 Task: Create a section Epic Expedition and in the section, add a milestone Network Upgrade in the project ArcticTech
Action: Mouse scrolled (365, 386) with delta (0, 0)
Screenshot: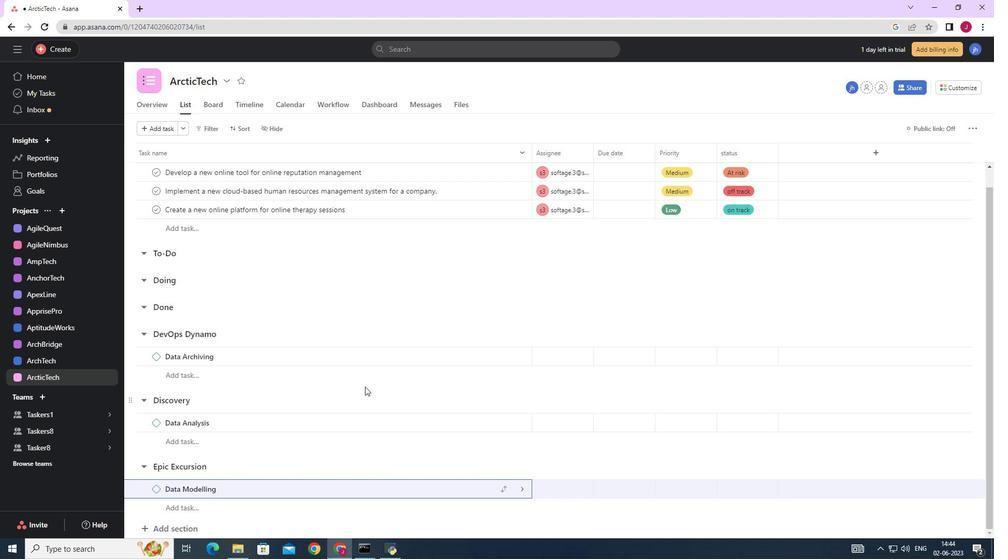 
Action: Mouse scrolled (365, 386) with delta (0, 0)
Screenshot: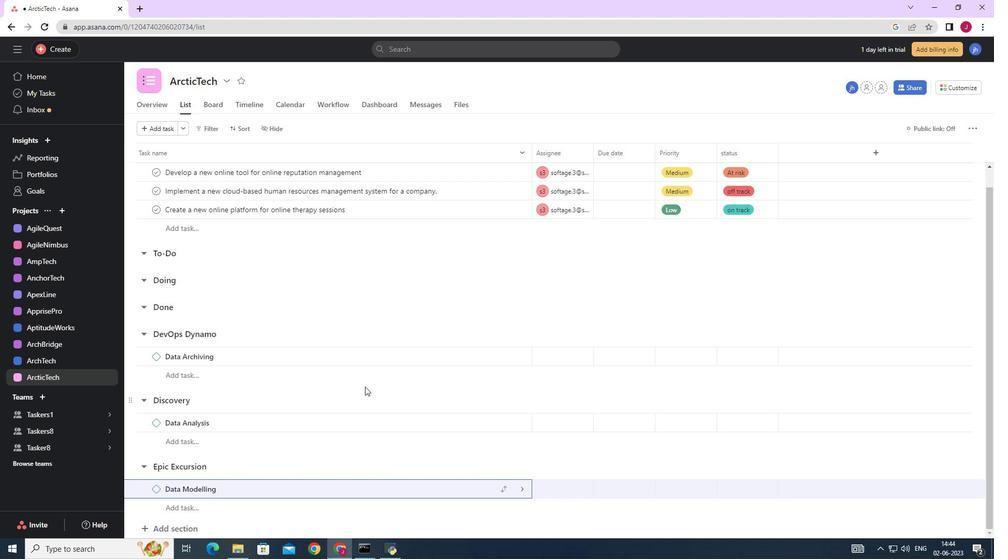 
Action: Mouse scrolled (365, 386) with delta (0, 0)
Screenshot: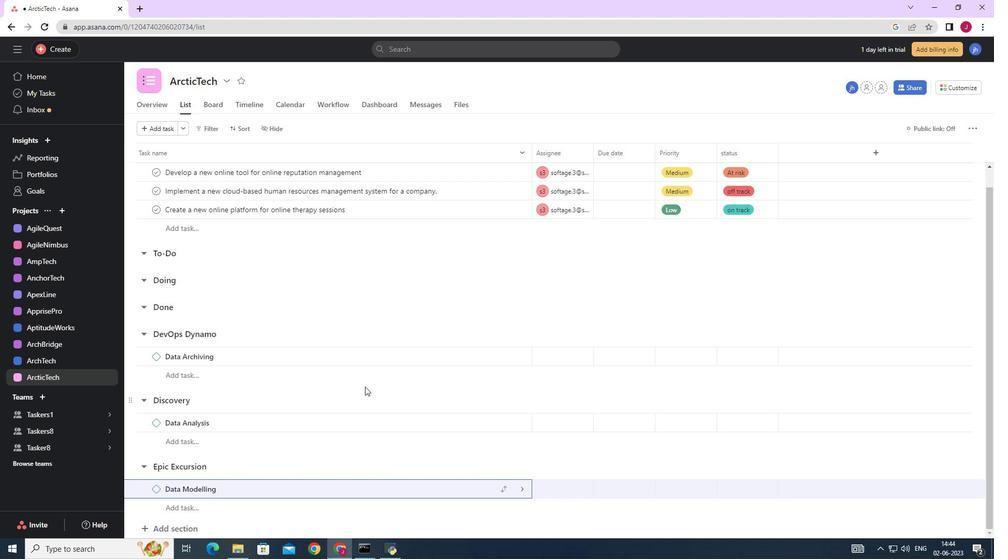 
Action: Mouse scrolled (365, 386) with delta (0, 0)
Screenshot: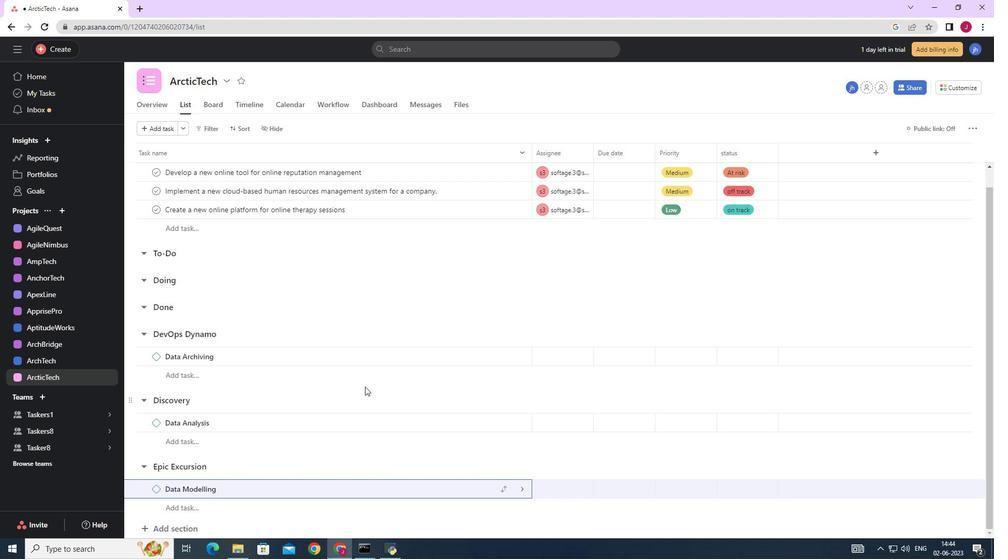 
Action: Mouse scrolled (365, 386) with delta (0, 0)
Screenshot: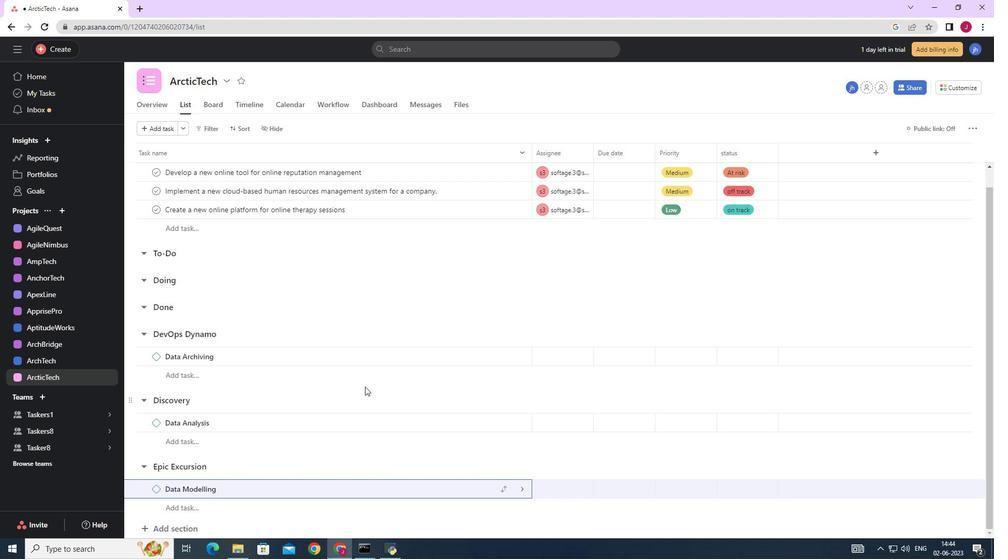 
Action: Mouse moved to (193, 463)
Screenshot: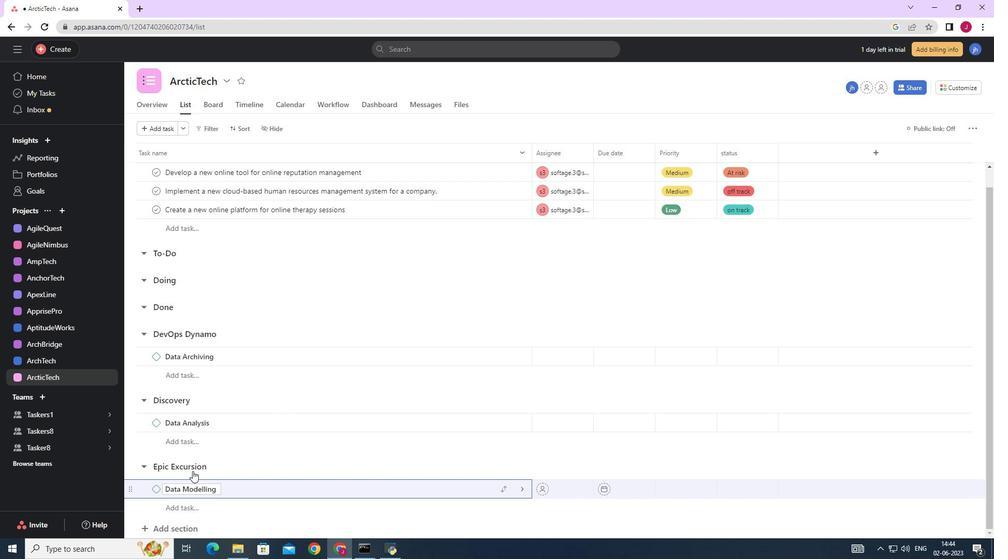 
Action: Mouse scrolled (193, 463) with delta (0, 0)
Screenshot: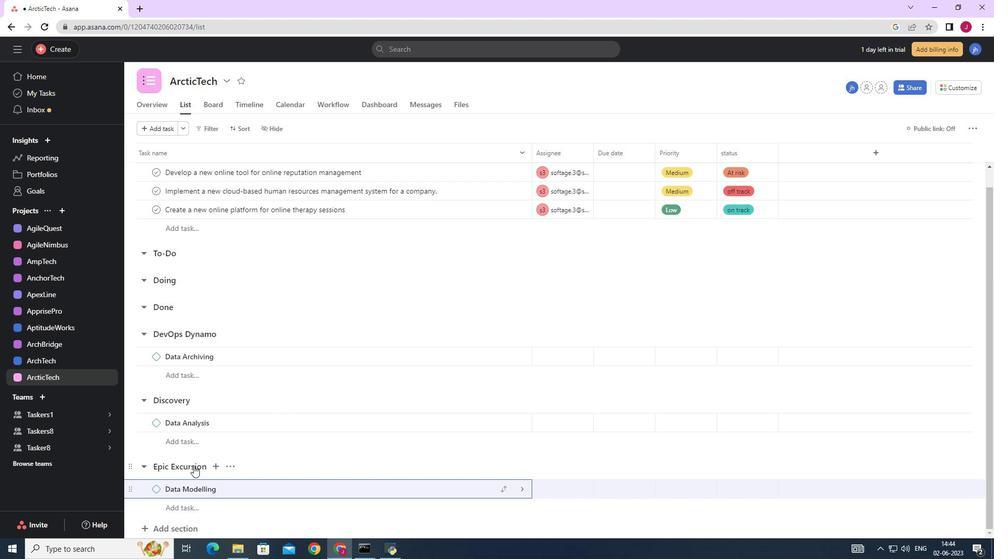 
Action: Mouse scrolled (193, 463) with delta (0, 0)
Screenshot: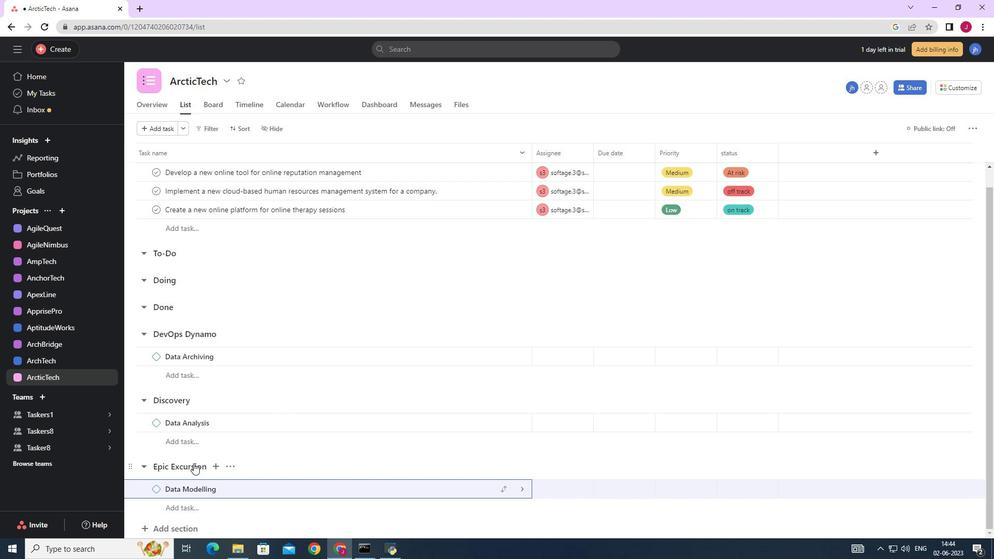 
Action: Mouse scrolled (193, 463) with delta (0, 0)
Screenshot: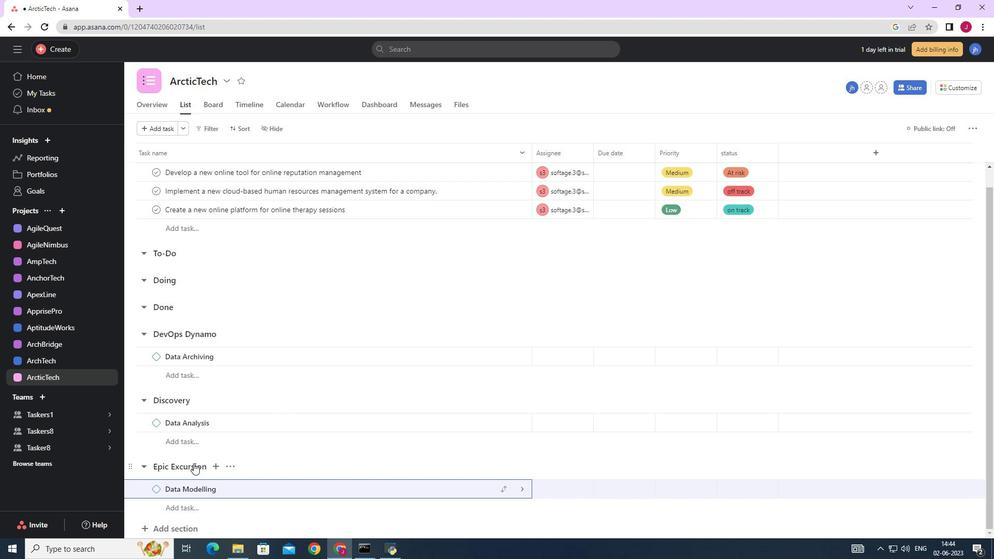 
Action: Mouse scrolled (193, 463) with delta (0, 0)
Screenshot: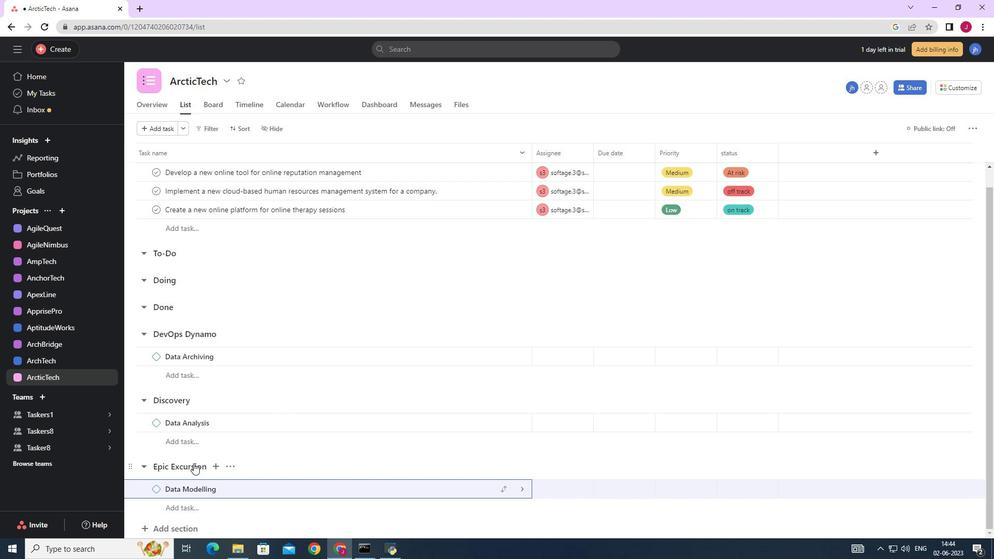 
Action: Mouse moved to (184, 527)
Screenshot: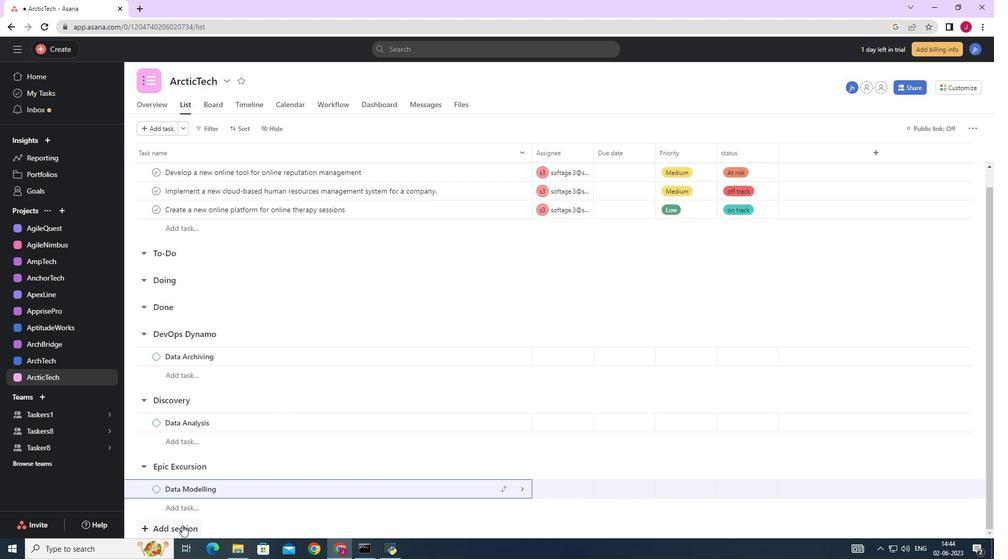 
Action: Mouse pressed left at (184, 527)
Screenshot: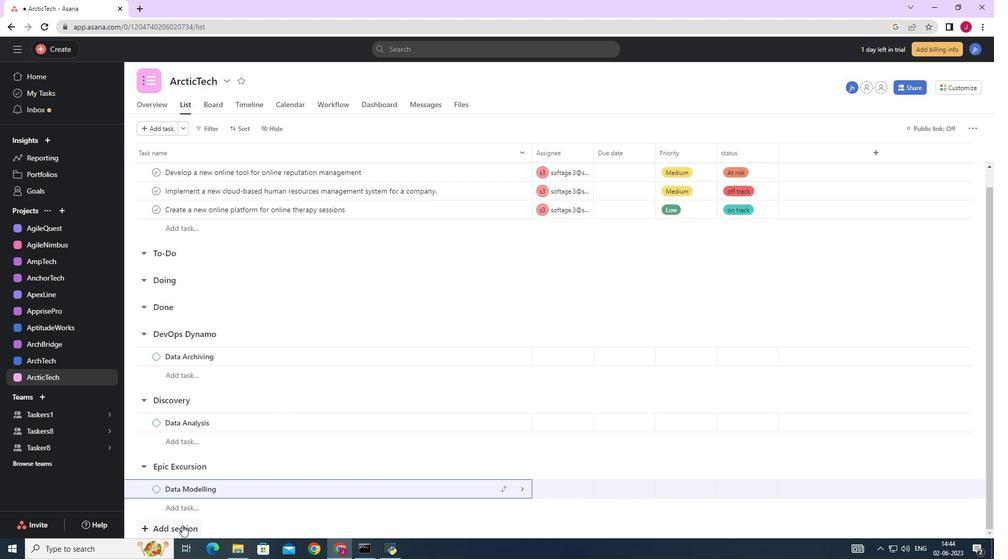 
Action: Mouse moved to (182, 507)
Screenshot: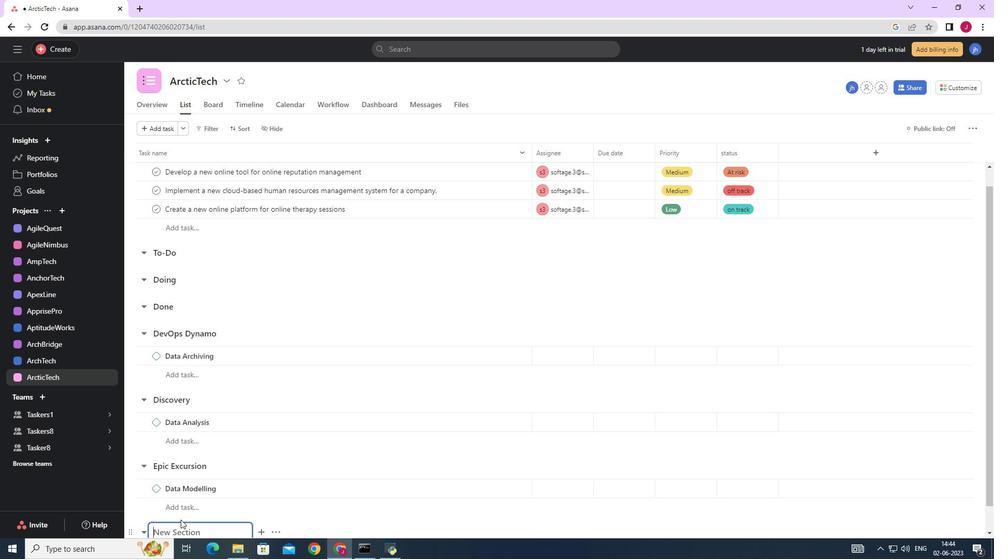 
Action: Mouse scrolled (182, 506) with delta (0, 0)
Screenshot: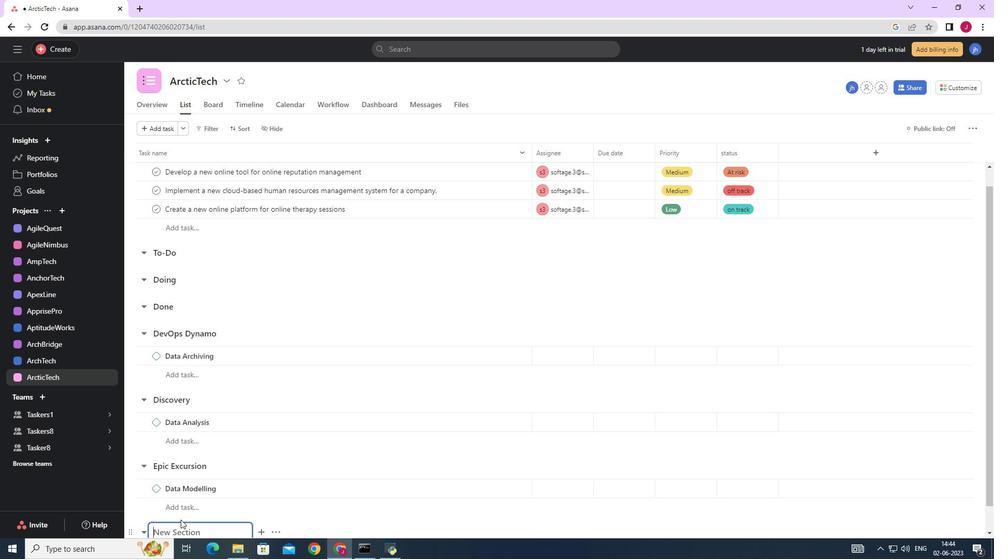 
Action: Mouse scrolled (182, 506) with delta (0, 0)
Screenshot: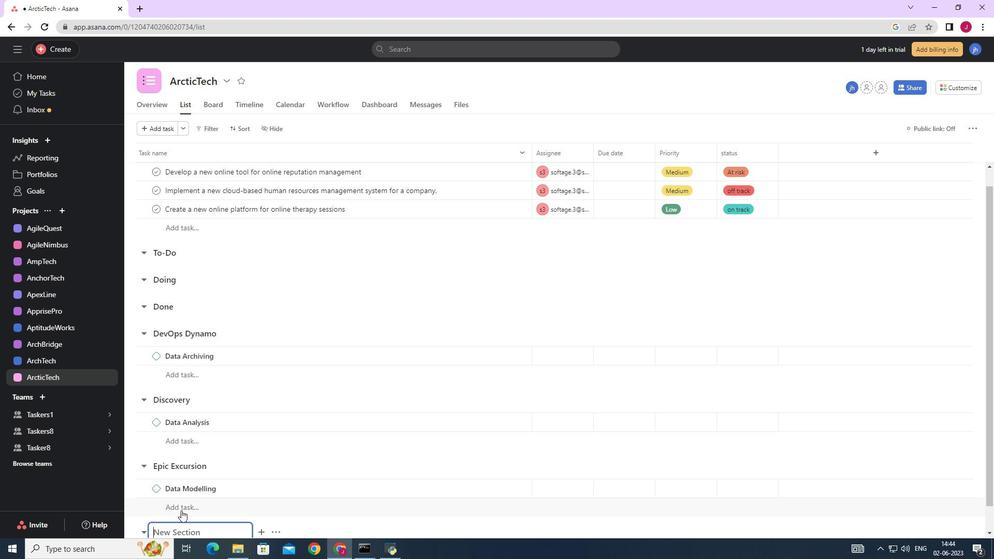 
Action: Mouse scrolled (182, 506) with delta (0, 0)
Screenshot: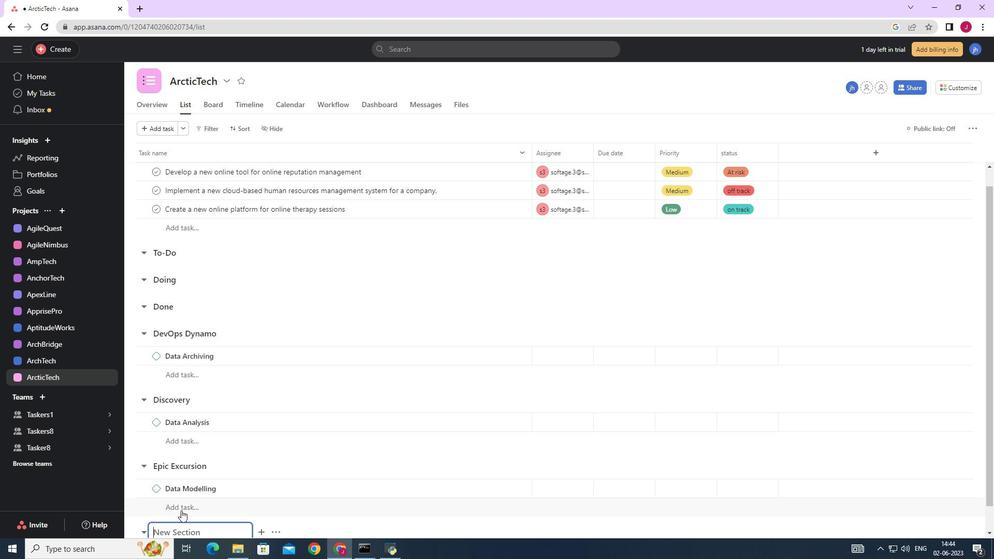 
Action: Mouse scrolled (182, 506) with delta (0, 0)
Screenshot: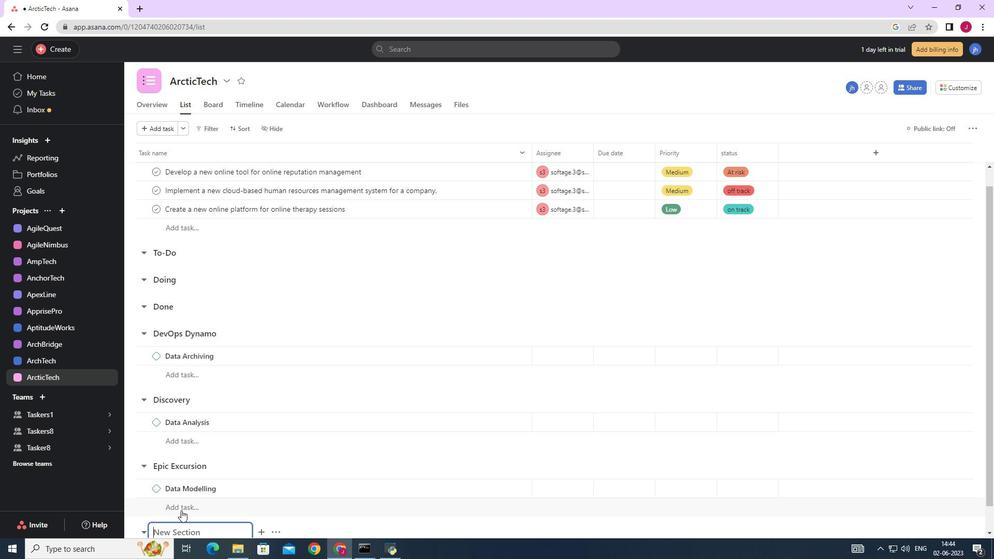 
Action: Mouse scrolled (182, 506) with delta (0, 0)
Screenshot: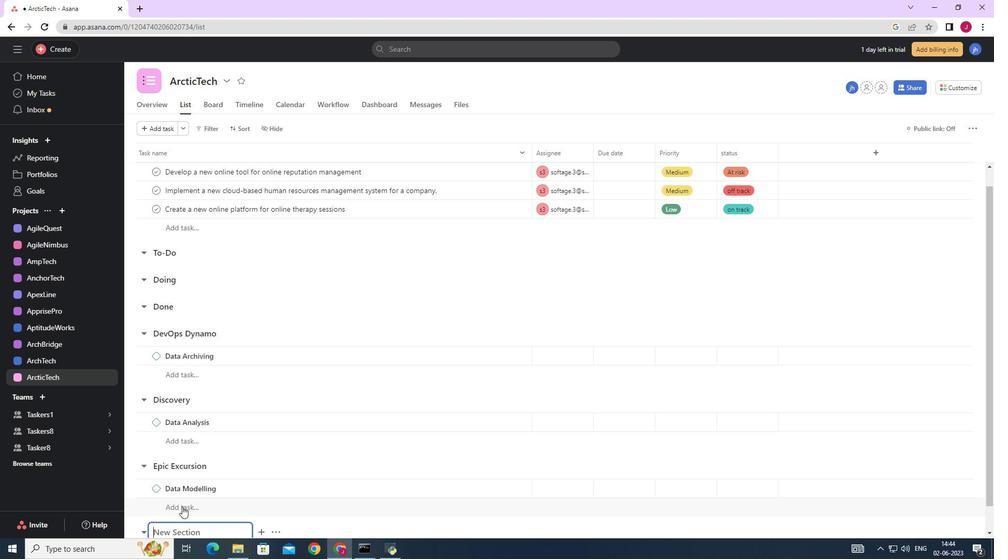 
Action: Mouse moved to (182, 503)
Screenshot: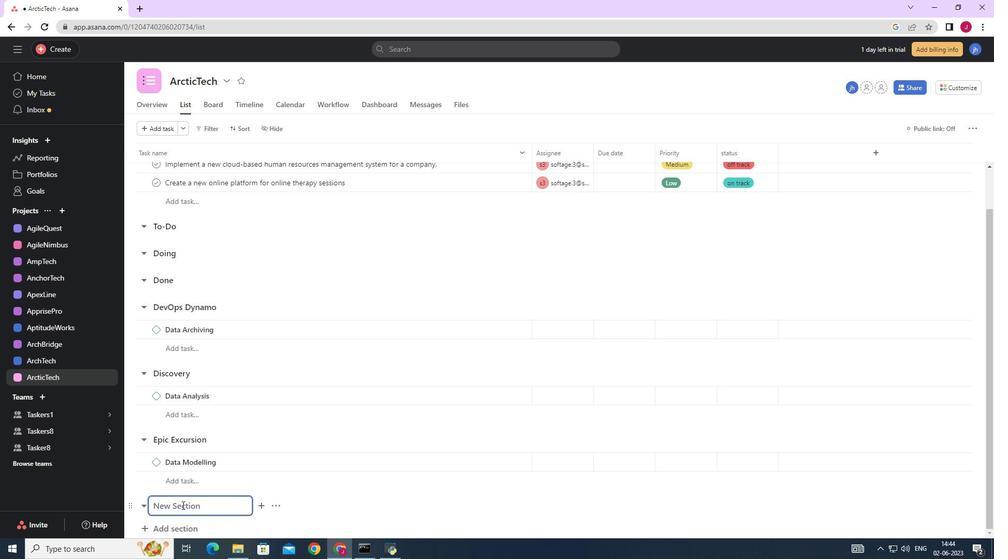 
Action: Mouse pressed left at (182, 503)
Screenshot: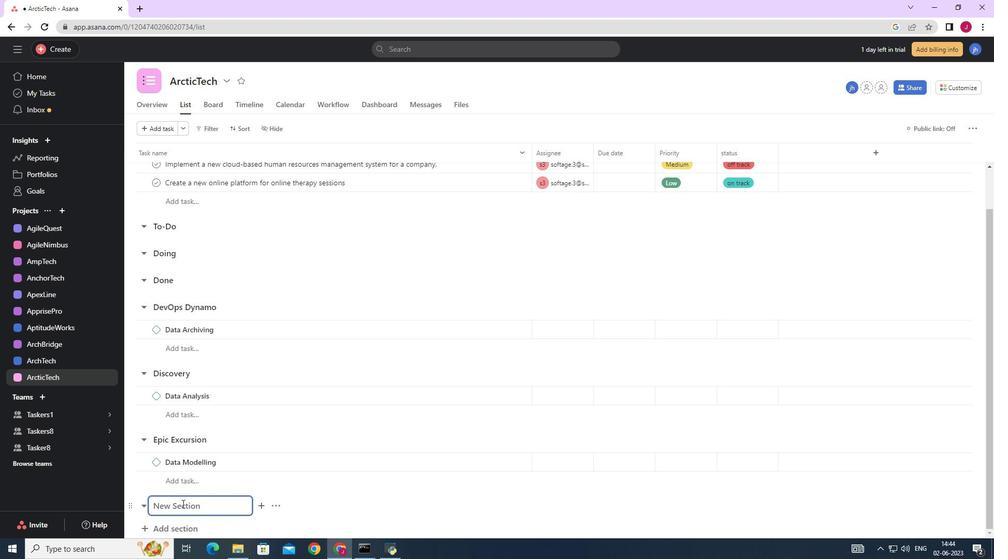 
Action: Key pressed <Key.caps_lock>E<Key.caps_lock>pic<Key.space><Key.caps_lock>E<Key.caps_lock>xpedition<Key.enter><Key.caps_lock>N<Key.caps_lock>etwork<Key.space><Key.caps_lock>U<Key.caps_lock>pgrade<Key.space>
Screenshot: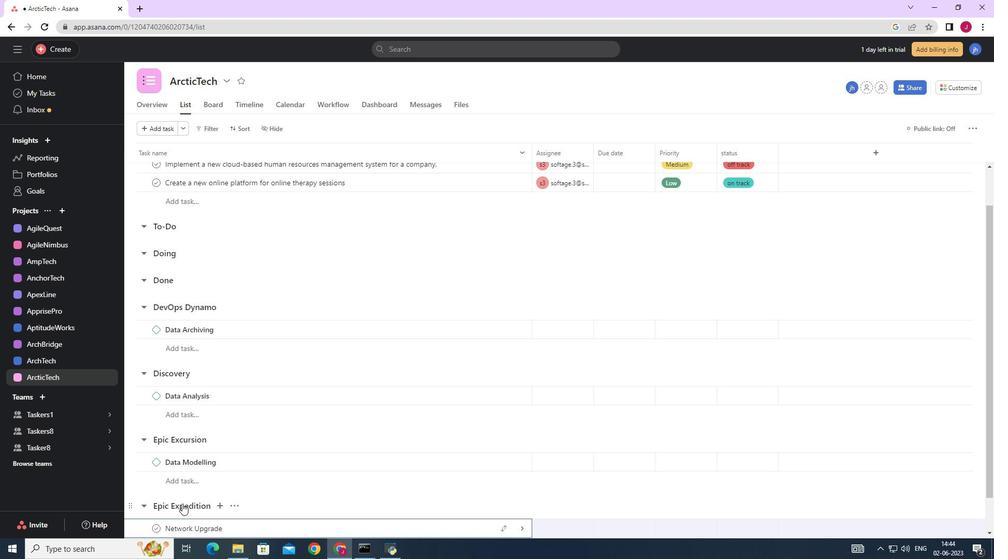 
Action: Mouse moved to (522, 528)
Screenshot: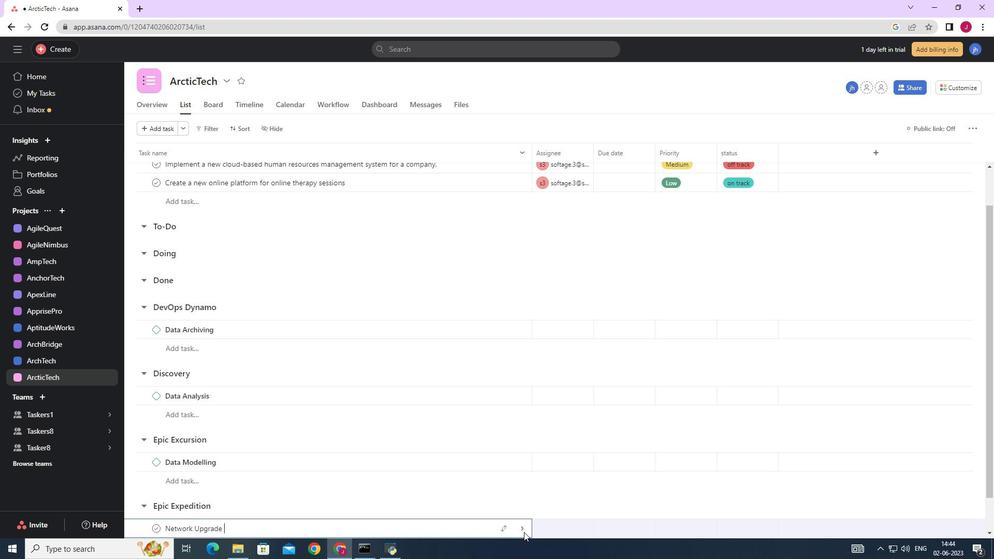 
Action: Mouse pressed left at (522, 528)
Screenshot: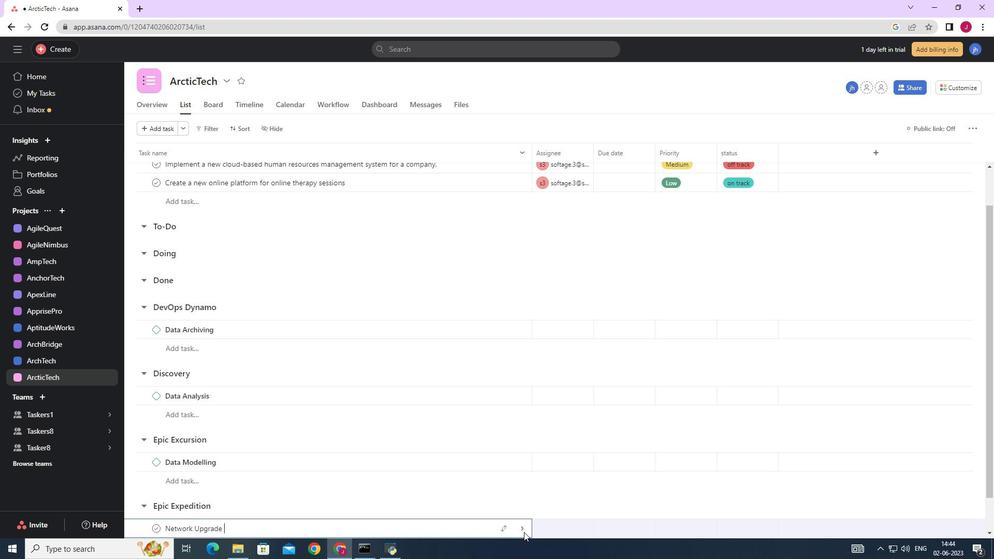 
Action: Mouse moved to (958, 127)
Screenshot: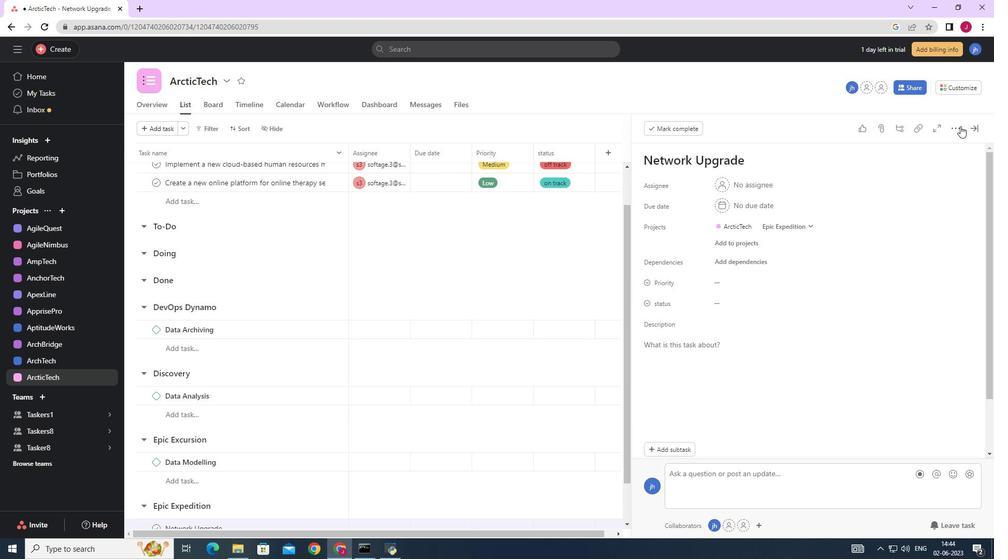 
Action: Mouse pressed left at (958, 127)
Screenshot: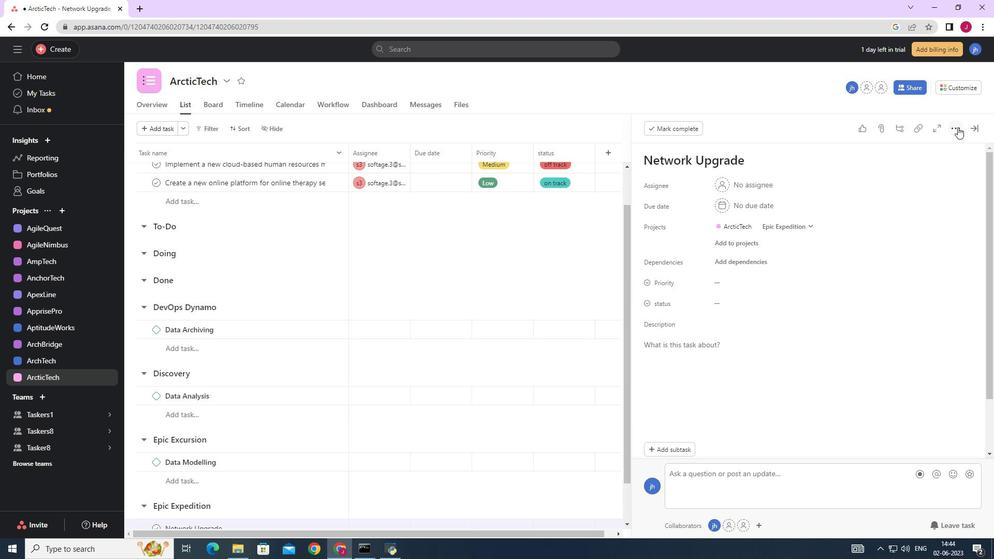 
Action: Mouse moved to (890, 167)
Screenshot: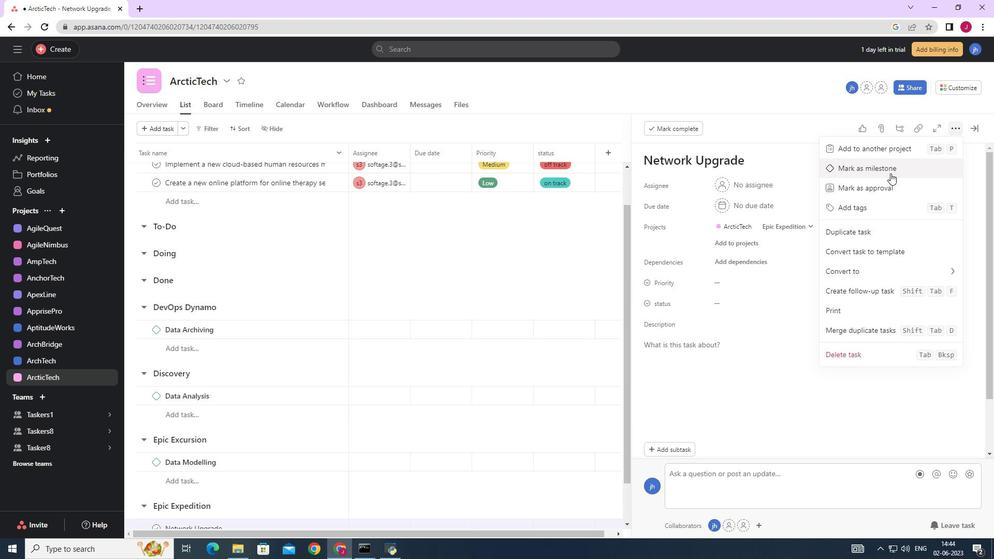 
Action: Mouse pressed left at (890, 167)
Screenshot: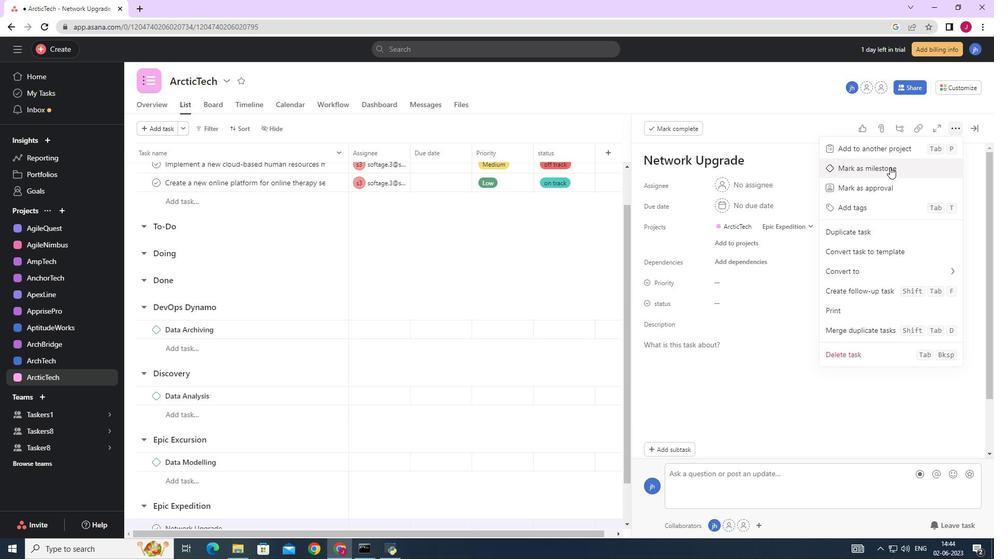 
Action: Mouse moved to (975, 127)
Screenshot: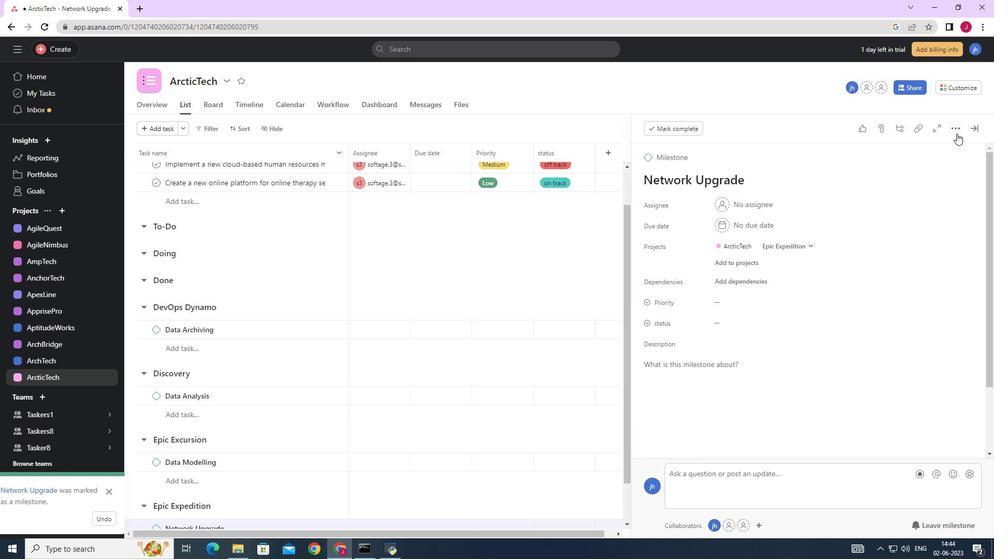 
Action: Mouse pressed left at (975, 127)
Screenshot: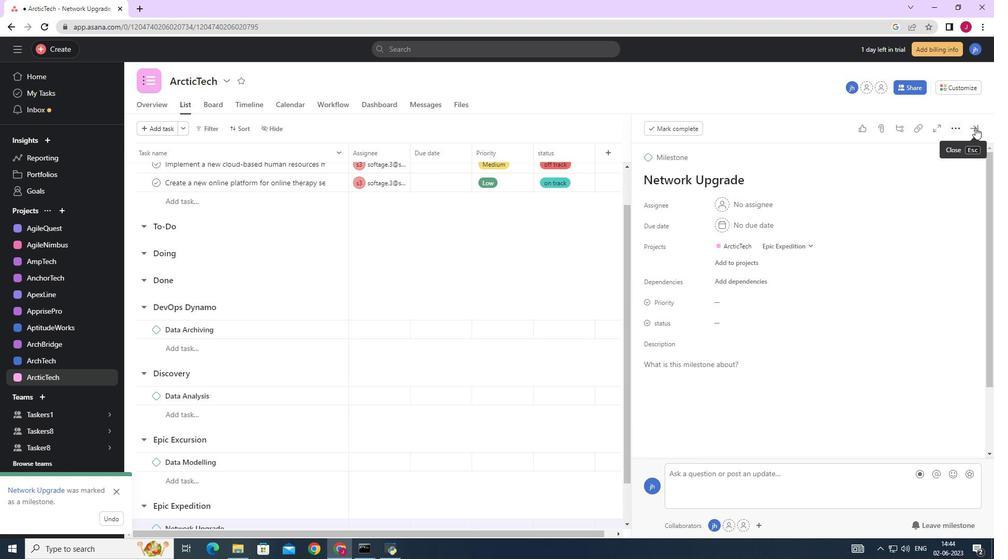 
Action: Mouse moved to (972, 127)
Screenshot: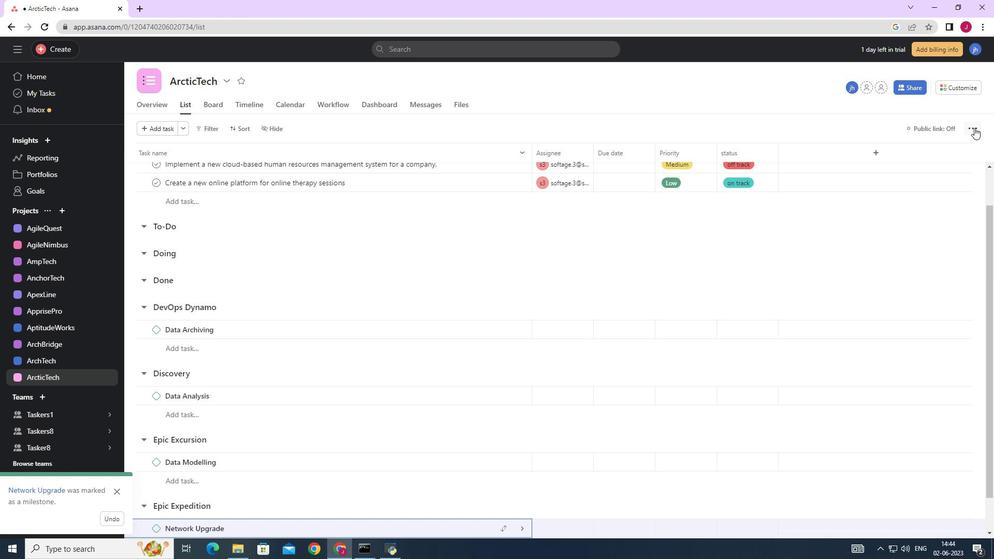 
